 Task: Move the task Implement a feature for users to bookmark and favorite content to the section To-Do in the project VantageTech and sort the tasks in the project by Assignee in Descending order.
Action: Mouse moved to (59, 320)
Screenshot: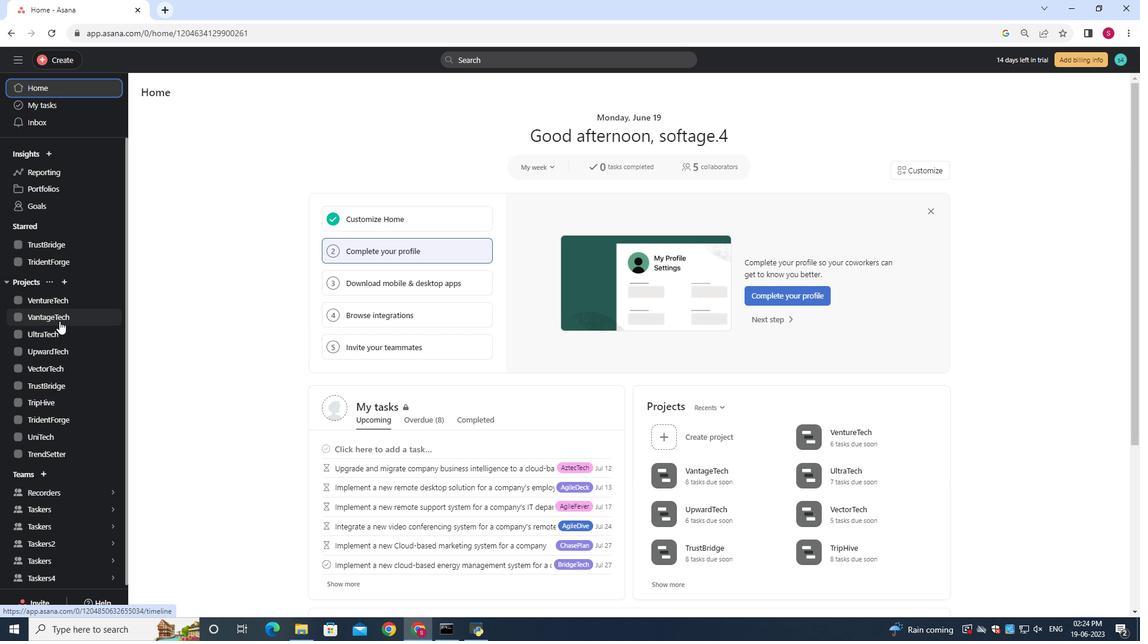 
Action: Mouse pressed left at (59, 320)
Screenshot: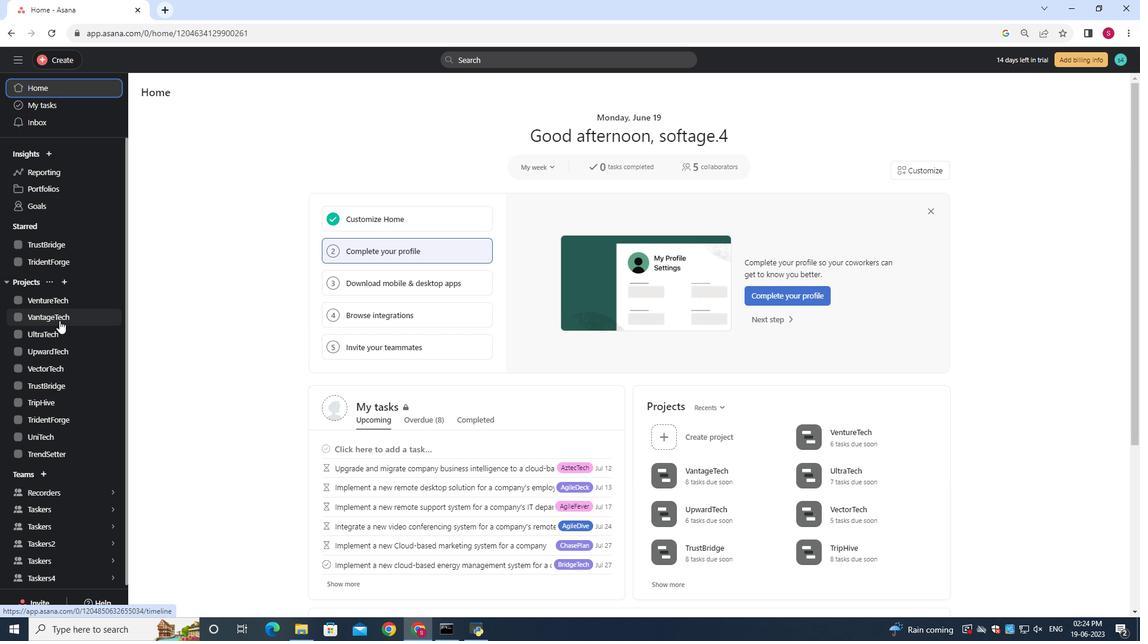
Action: Mouse moved to (386, 242)
Screenshot: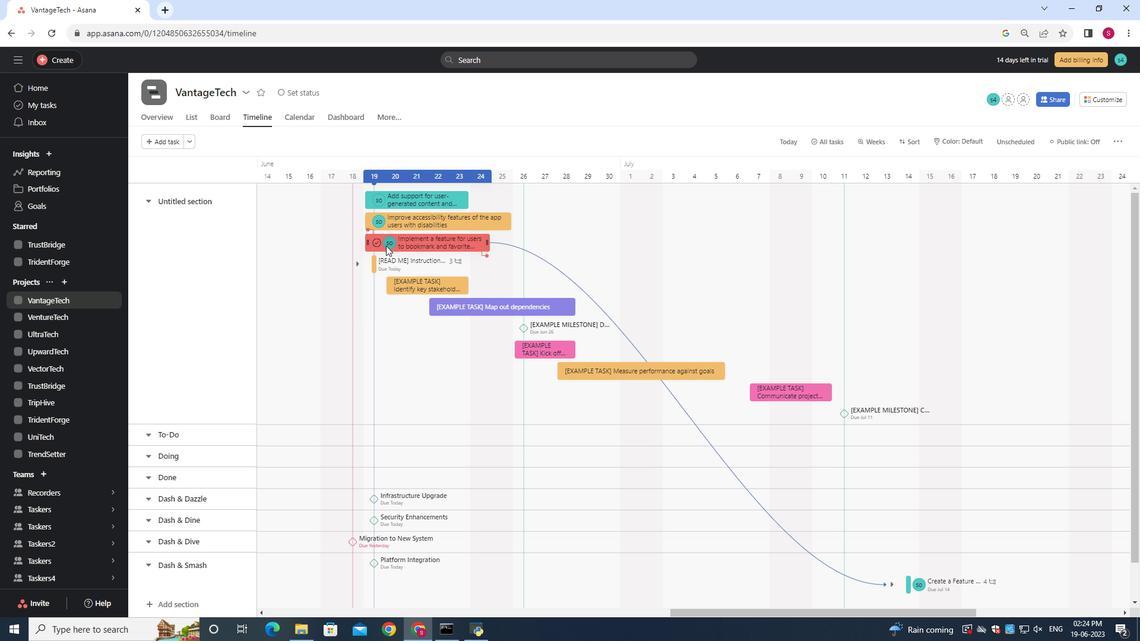 
Action: Mouse pressed left at (386, 242)
Screenshot: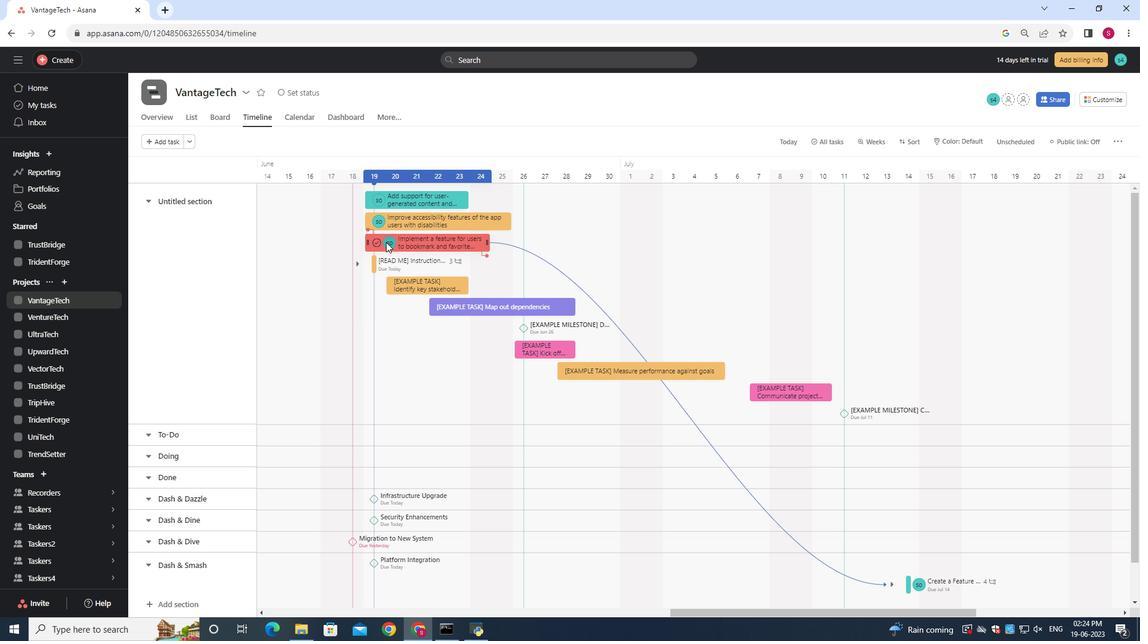 
Action: Mouse moved to (190, 118)
Screenshot: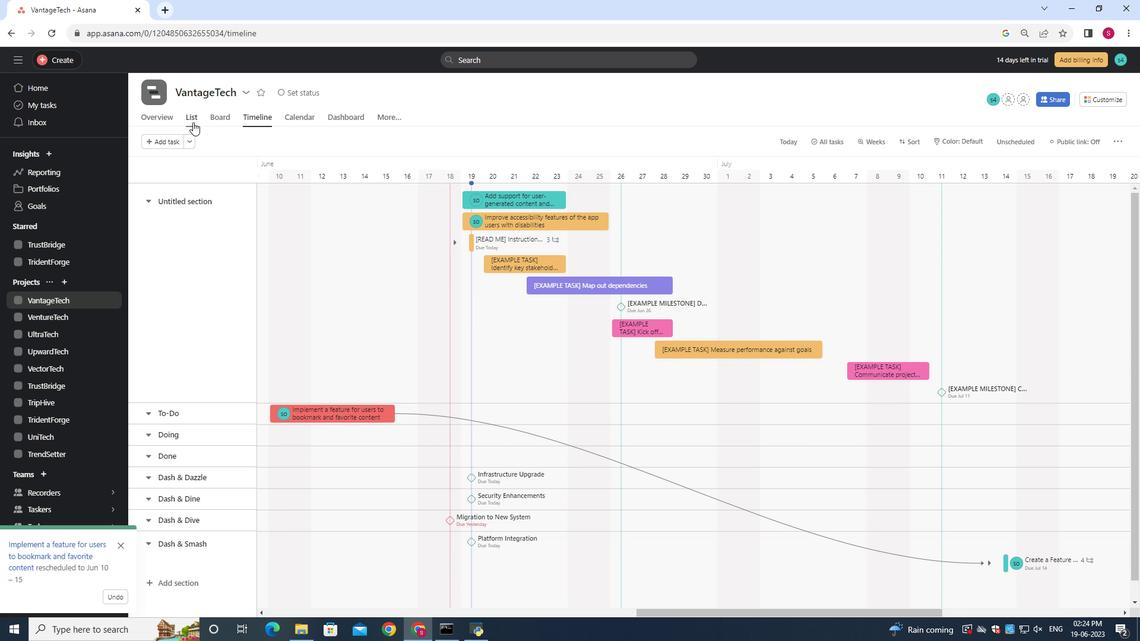 
Action: Mouse pressed left at (190, 118)
Screenshot: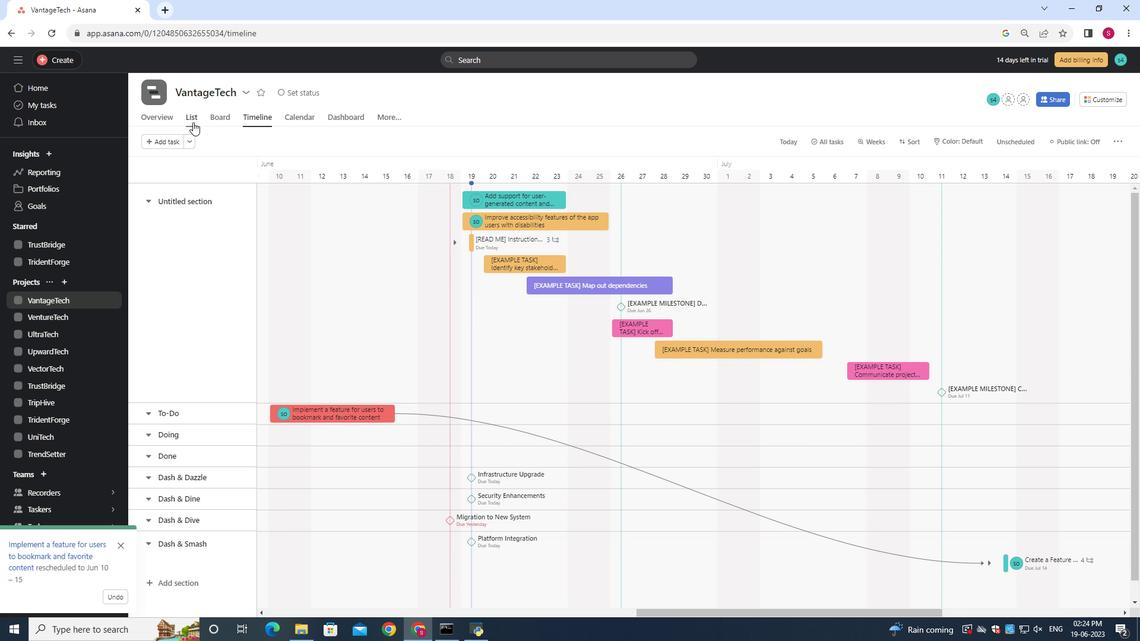 
Action: Mouse moved to (251, 141)
Screenshot: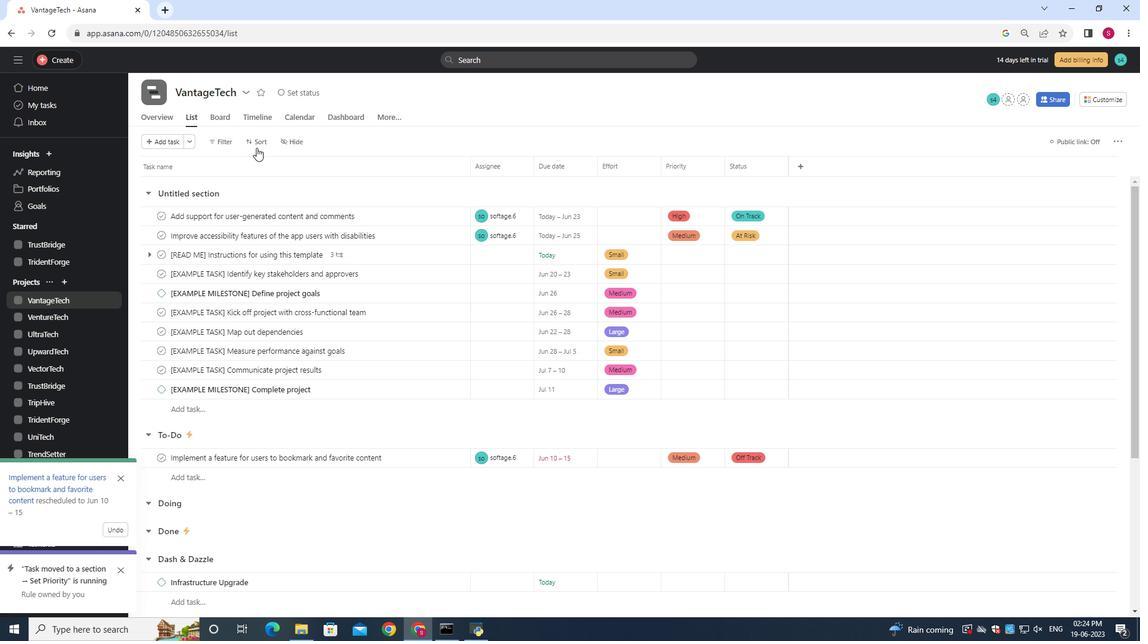 
Action: Mouse pressed left at (251, 141)
Screenshot: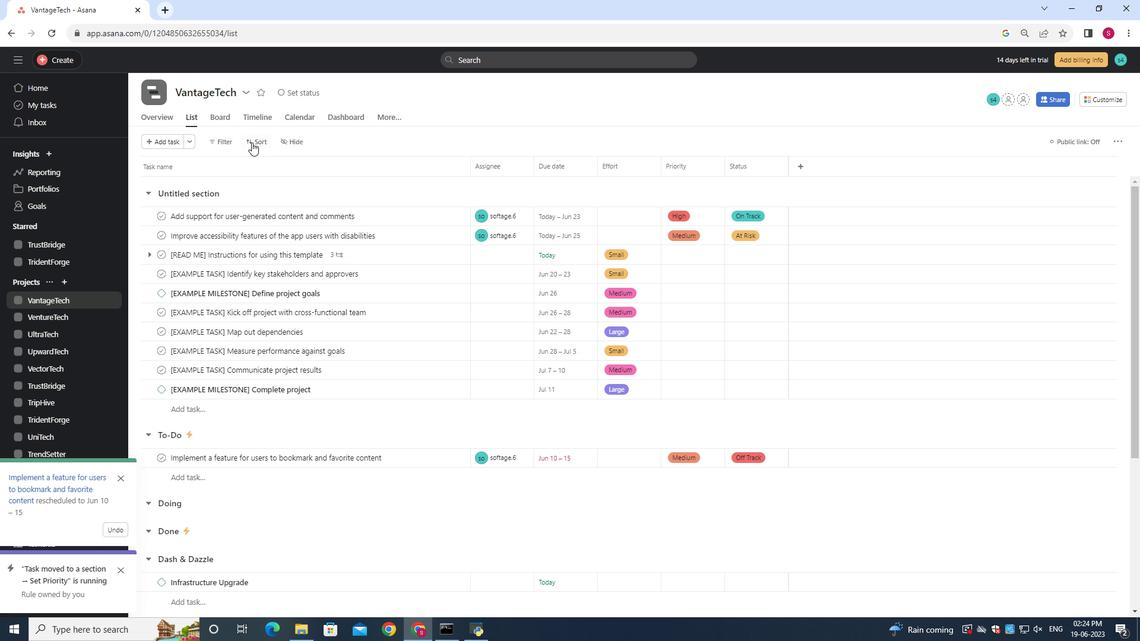 
Action: Mouse moved to (285, 231)
Screenshot: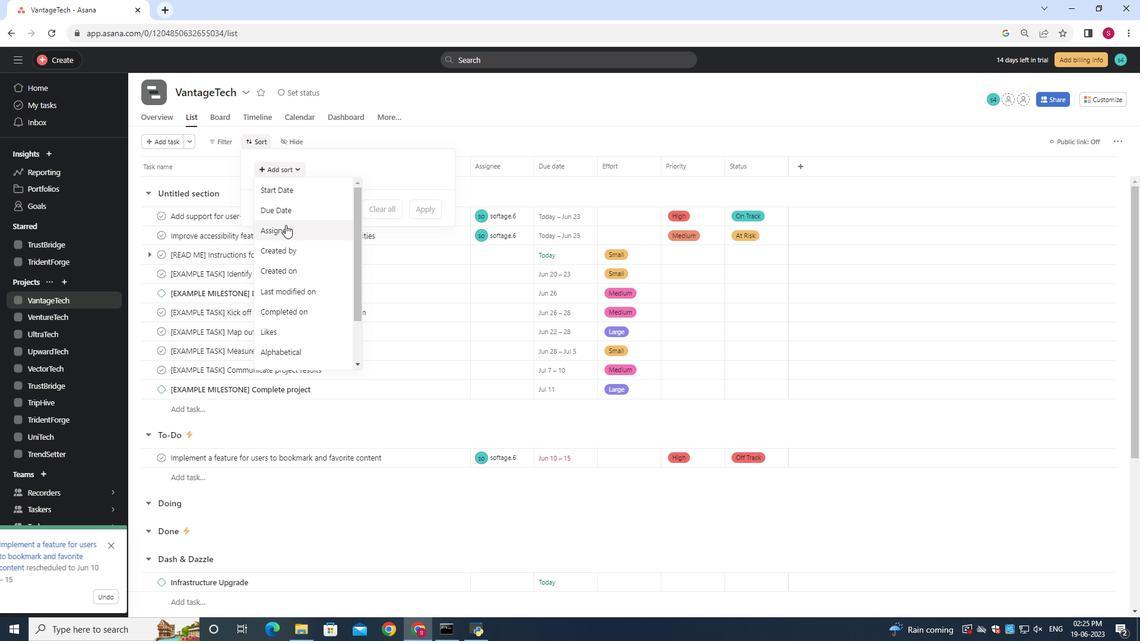
Action: Mouse pressed left at (285, 231)
Screenshot: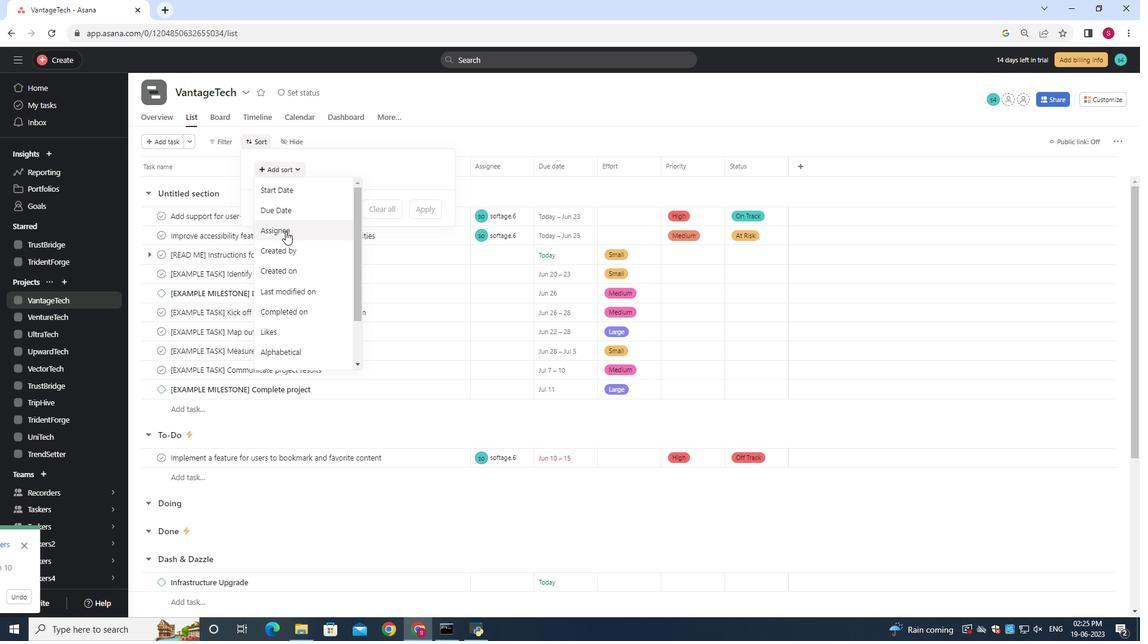 
Action: Mouse moved to (305, 181)
Screenshot: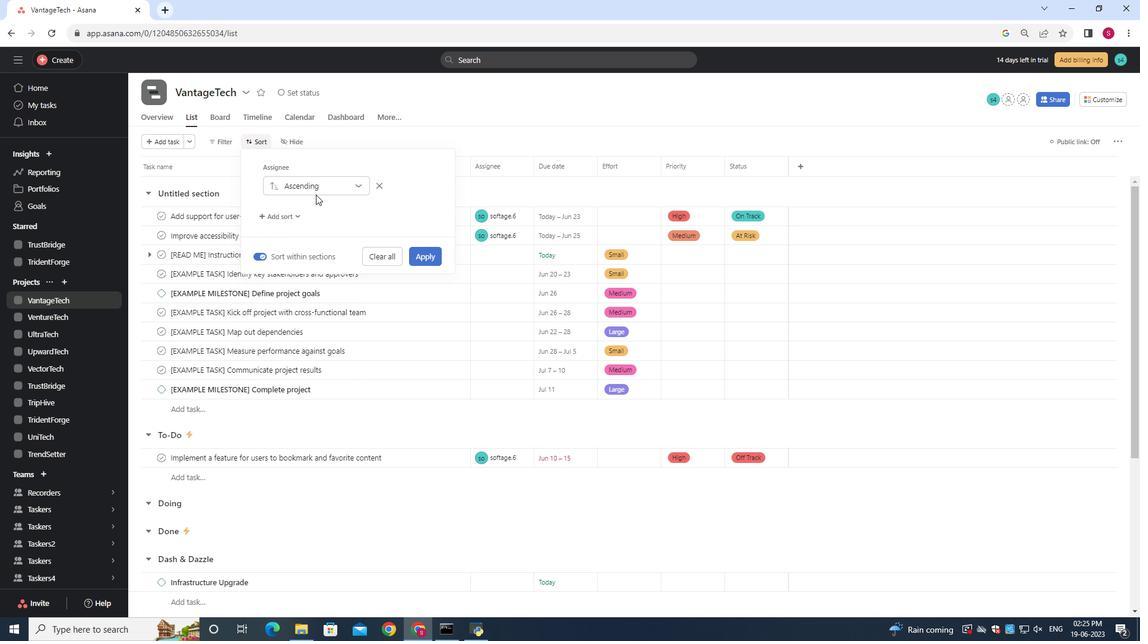 
Action: Mouse pressed left at (305, 181)
Screenshot: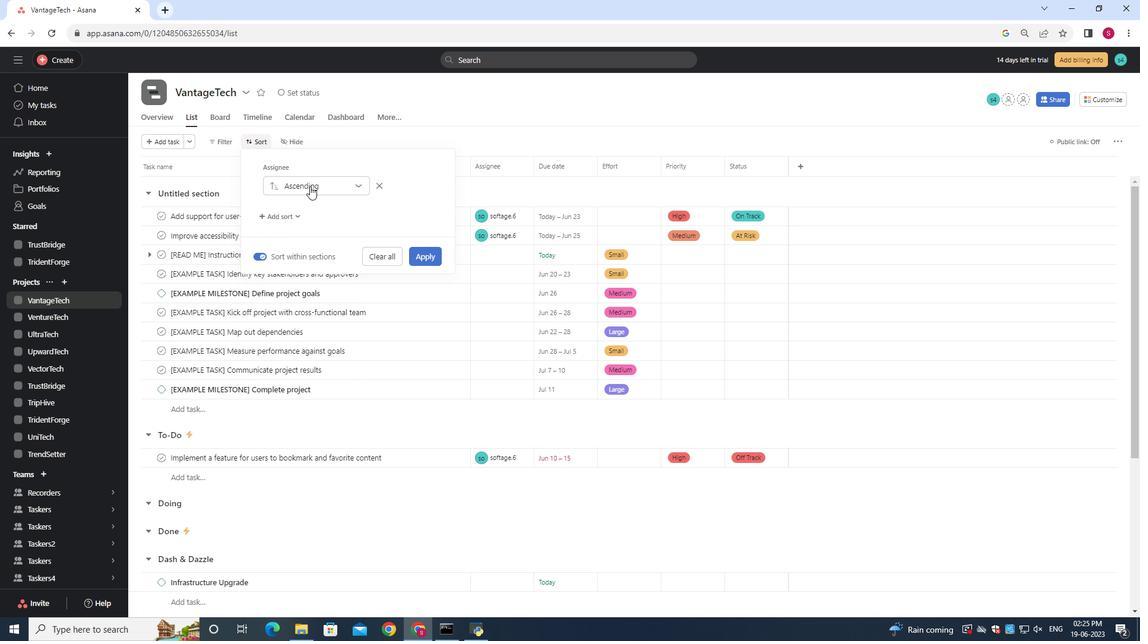
Action: Mouse moved to (306, 226)
Screenshot: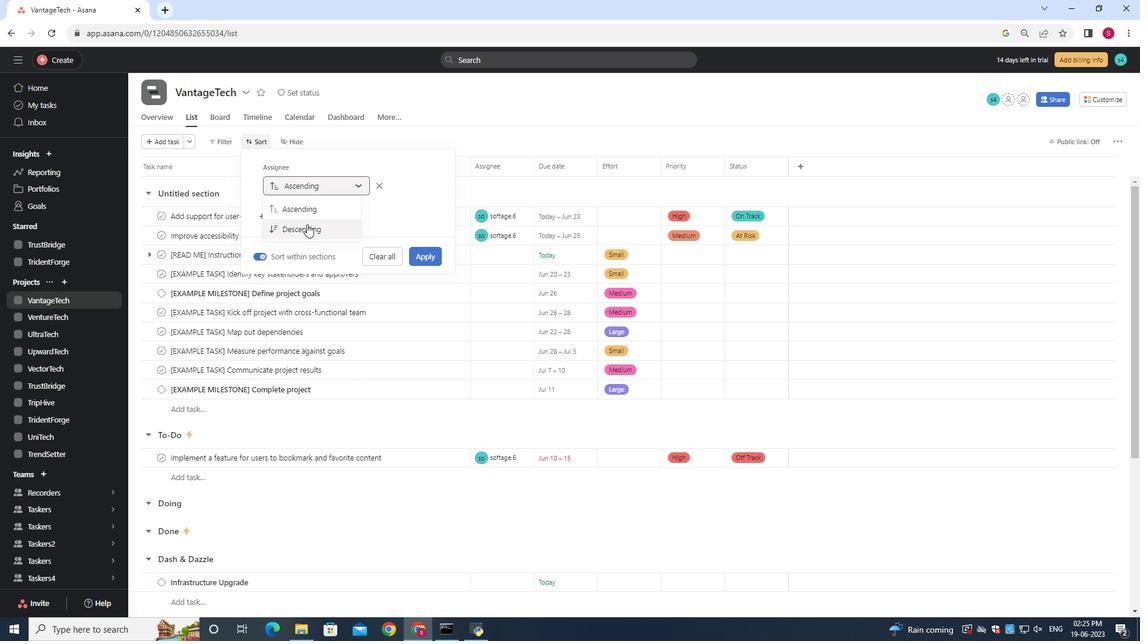 
Action: Mouse pressed left at (306, 226)
Screenshot: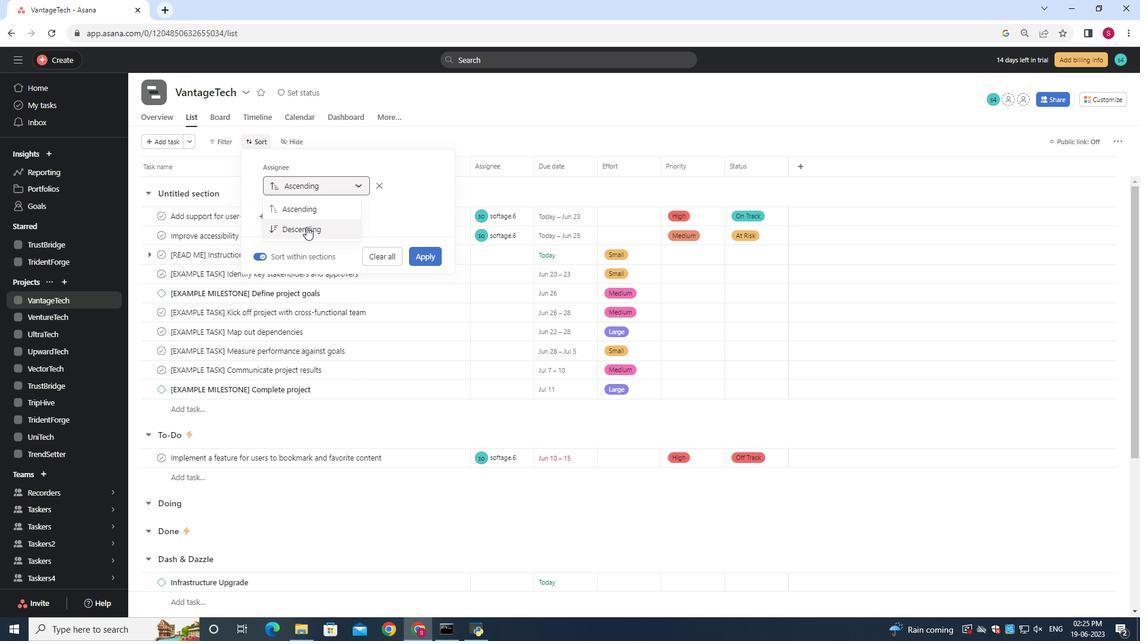 
Action: Mouse moved to (434, 254)
Screenshot: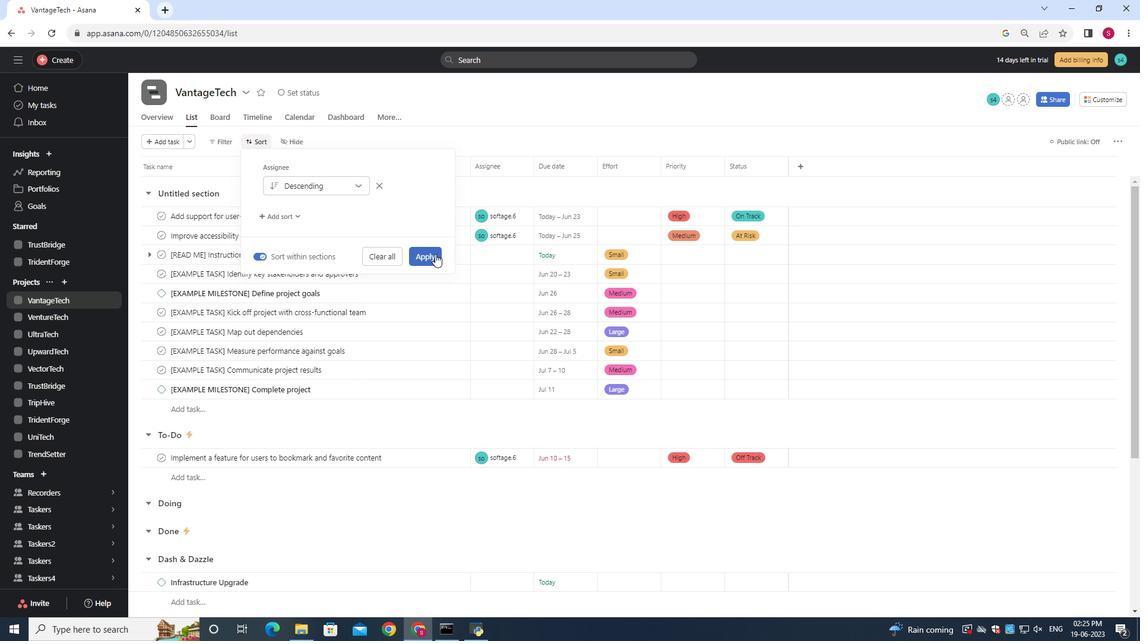 
Action: Mouse pressed left at (434, 254)
Screenshot: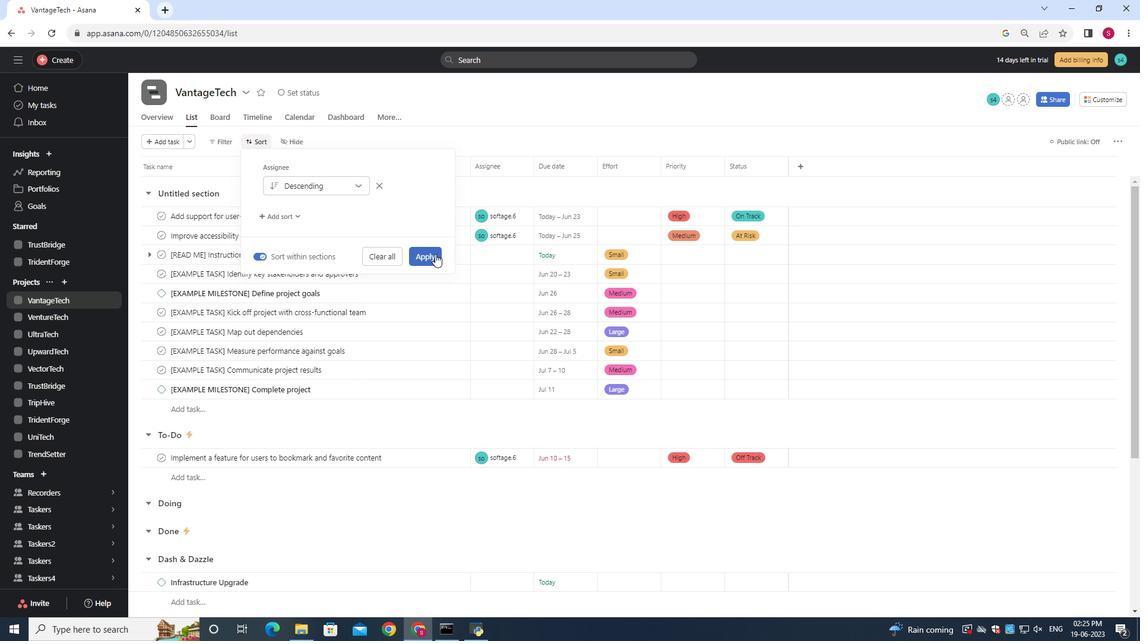 
